 Task: Rotate the video by angle "120".
Action: Mouse moved to (91, 11)
Screenshot: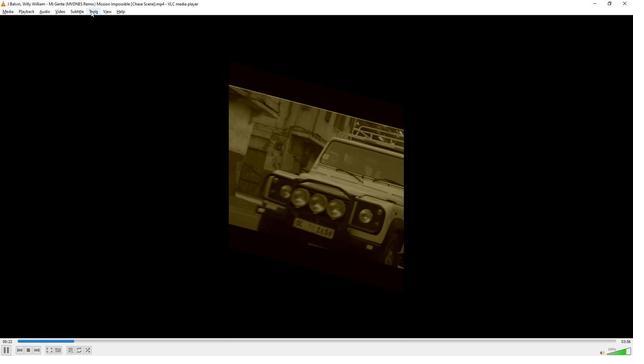 
Action: Mouse pressed left at (91, 11)
Screenshot: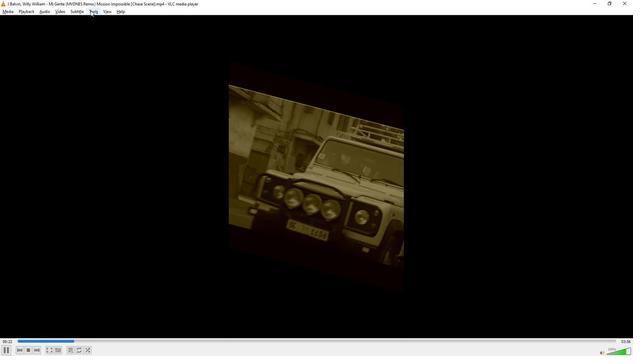 
Action: Mouse moved to (97, 19)
Screenshot: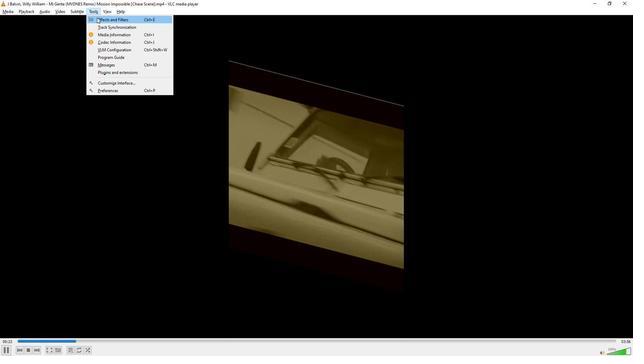 
Action: Mouse pressed left at (97, 19)
Screenshot: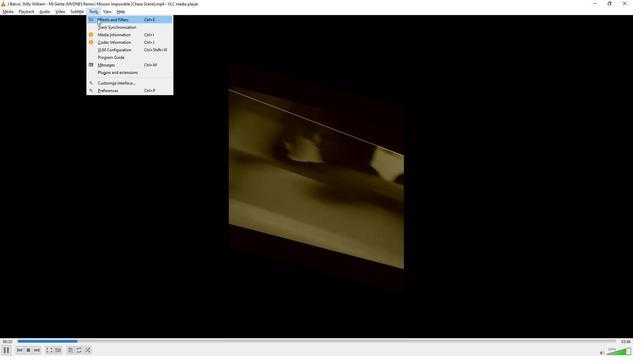 
Action: Mouse moved to (71, 53)
Screenshot: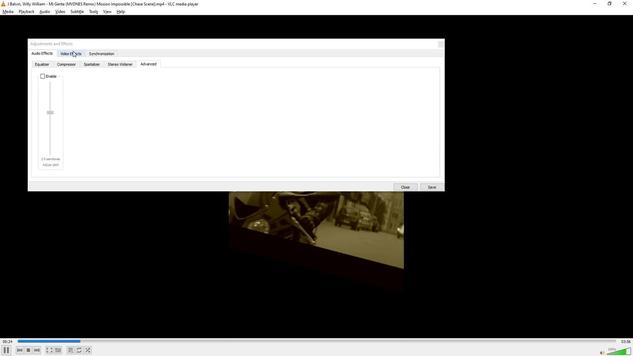 
Action: Mouse pressed left at (71, 53)
Screenshot: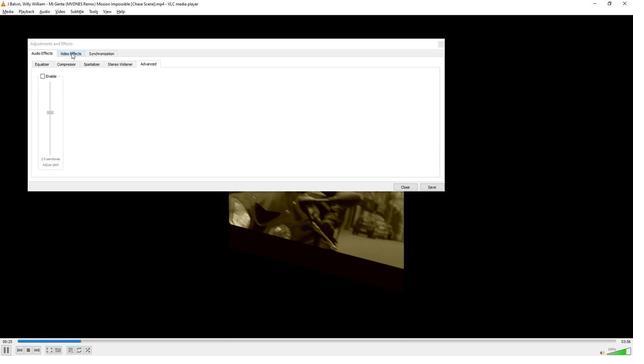 
Action: Mouse moved to (151, 147)
Screenshot: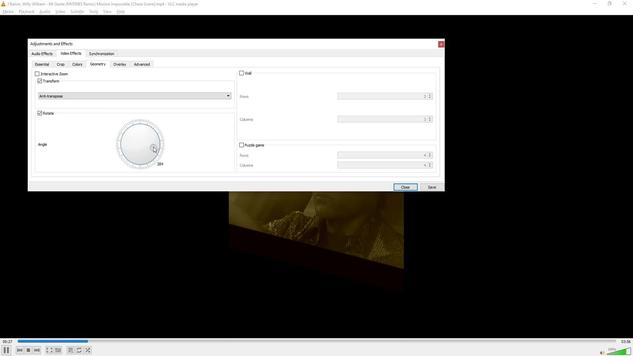 
Action: Mouse pressed left at (151, 147)
Screenshot: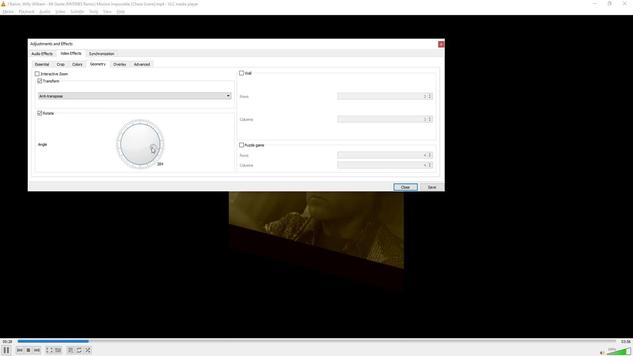 
Action: Mouse moved to (121, 133)
Screenshot: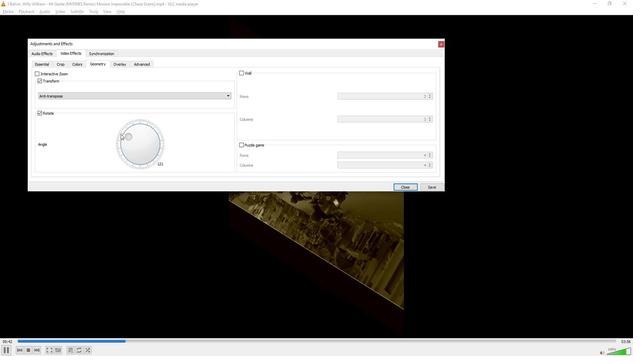 
Action: Mouse pressed left at (121, 133)
Screenshot: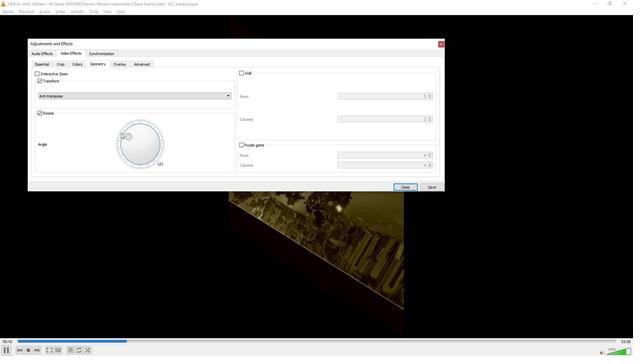 
Action: Mouse moved to (121, 133)
Screenshot: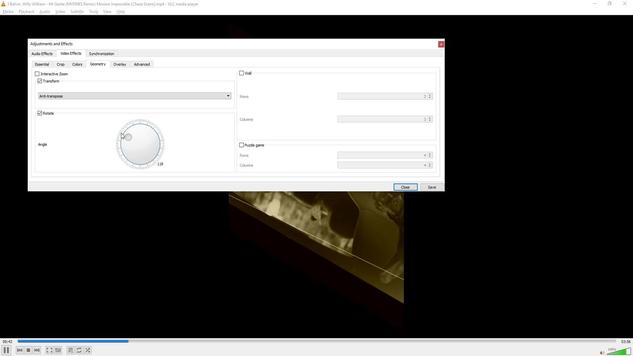 
Action: Mouse pressed left at (121, 133)
Screenshot: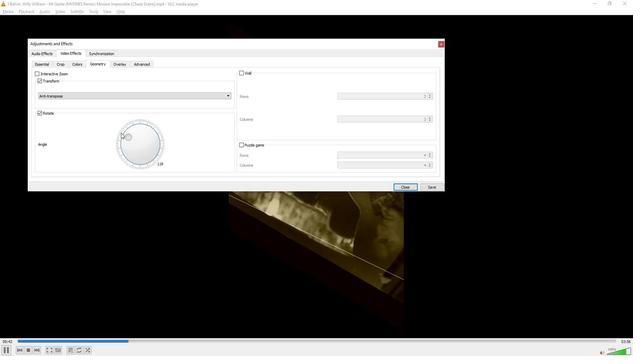 
Action: Mouse pressed left at (121, 133)
Screenshot: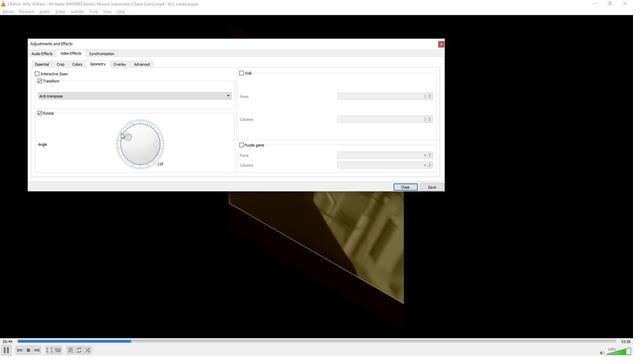 
Action: Mouse moved to (122, 132)
Screenshot: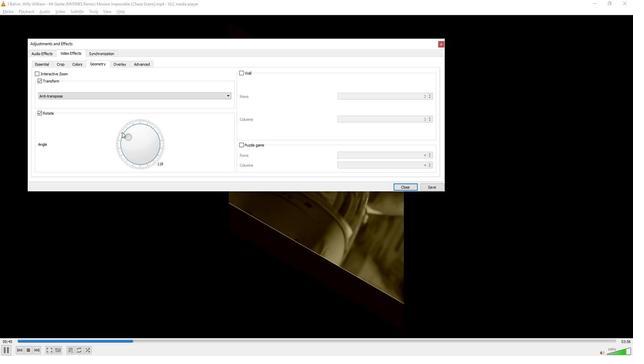 
Action: Mouse pressed left at (122, 132)
Screenshot: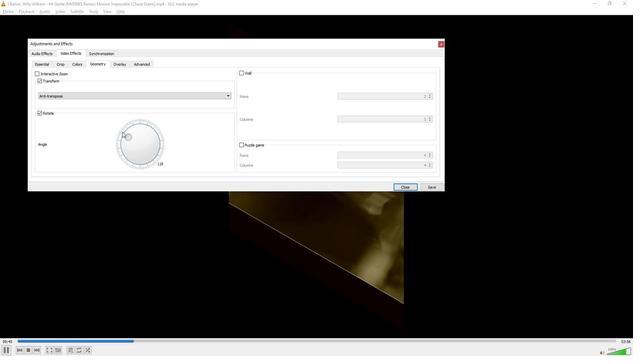 
Action: Mouse moved to (120, 133)
Screenshot: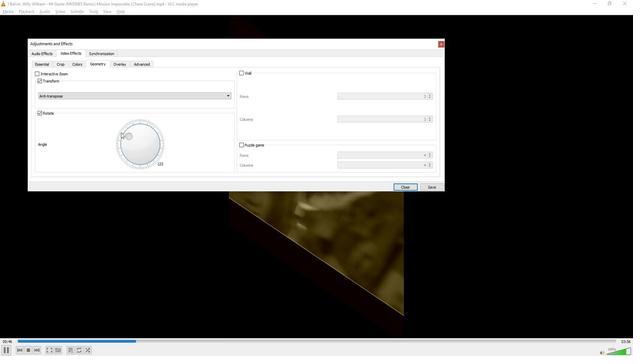 
Action: Mouse pressed left at (120, 133)
Screenshot: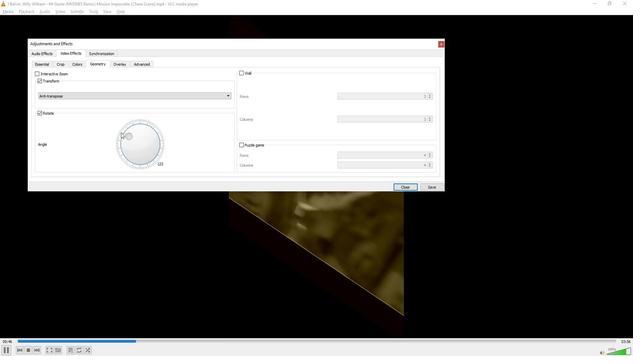 
Action: Mouse moved to (121, 133)
Screenshot: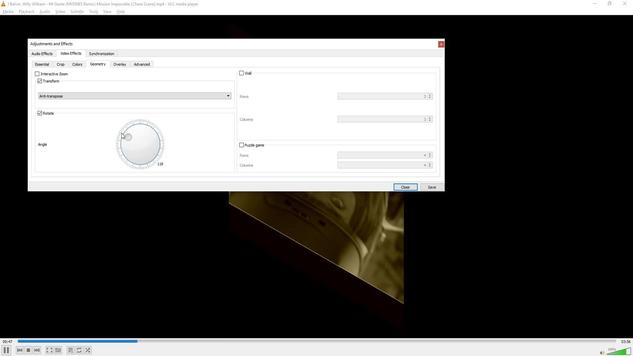 
Action: Mouse pressed left at (121, 133)
Screenshot: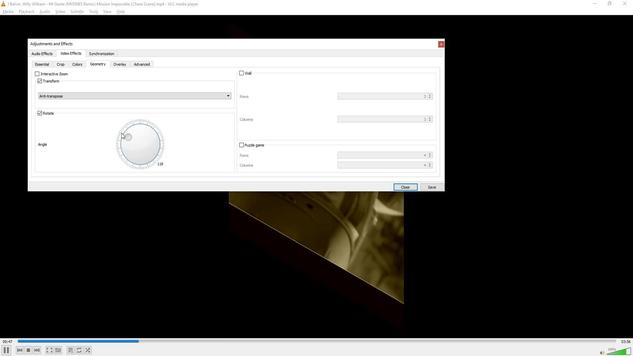 
Action: Mouse moved to (245, 295)
Screenshot: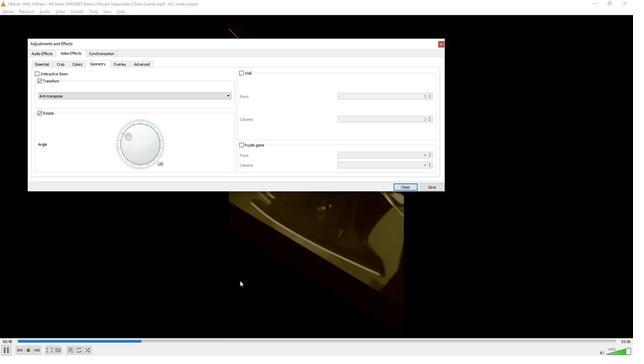 
